 Task: Sort the products by relevance.
Action: Mouse pressed left at (23, 72)
Screenshot: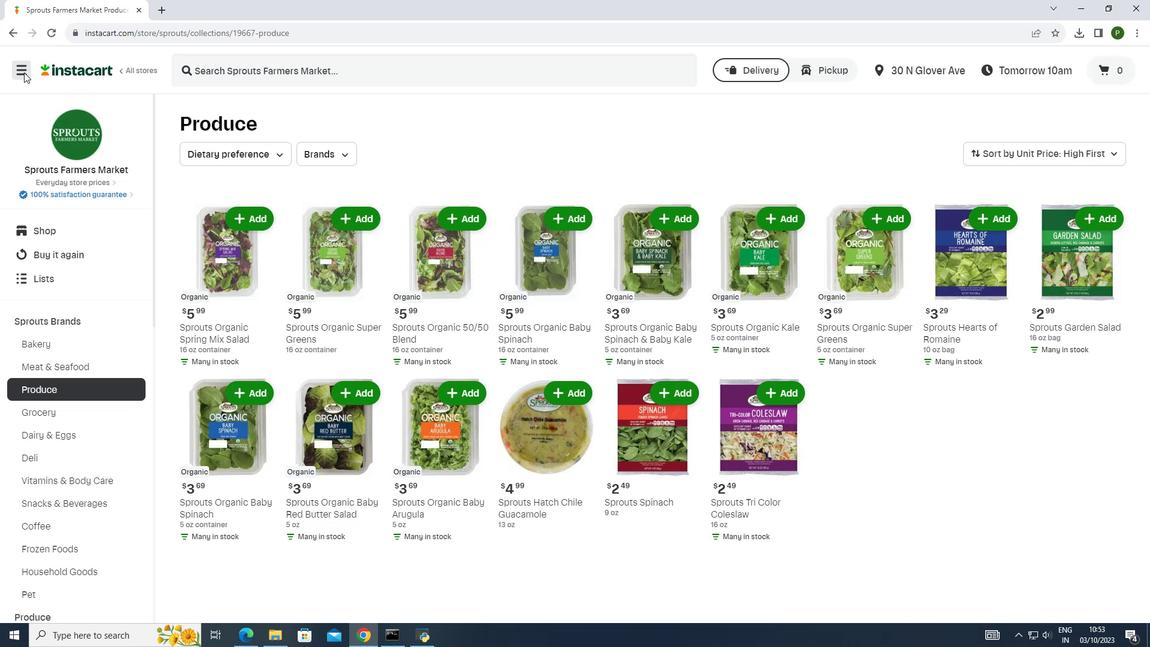 
Action: Mouse moved to (53, 320)
Screenshot: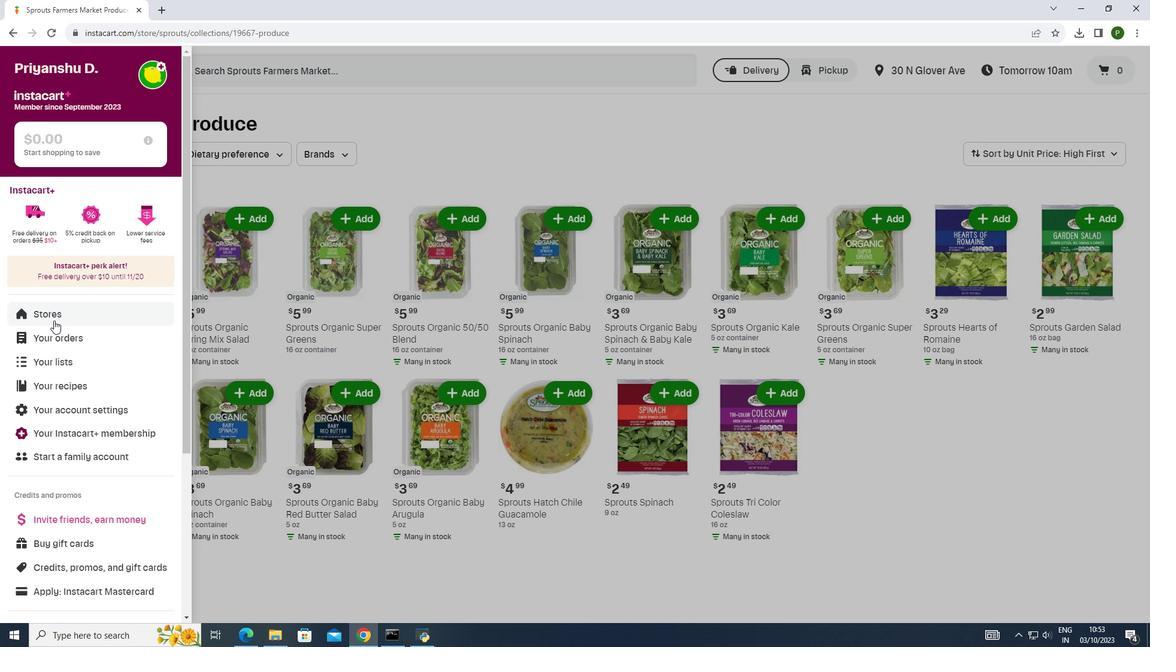 
Action: Mouse pressed left at (53, 320)
Screenshot: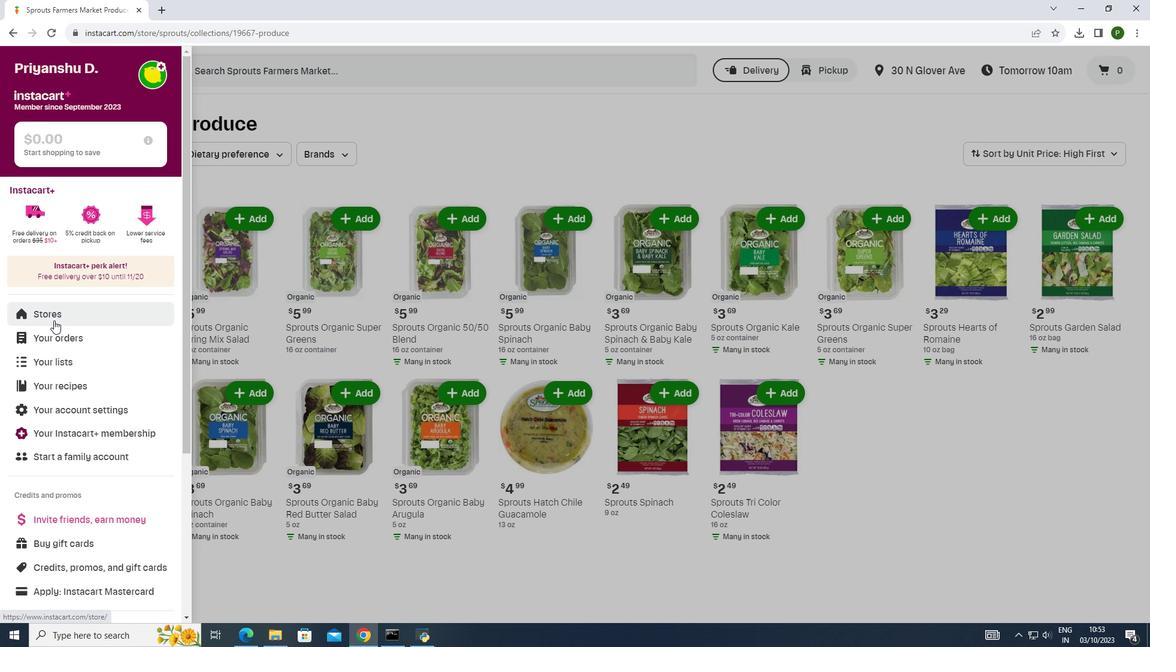 
Action: Mouse moved to (271, 129)
Screenshot: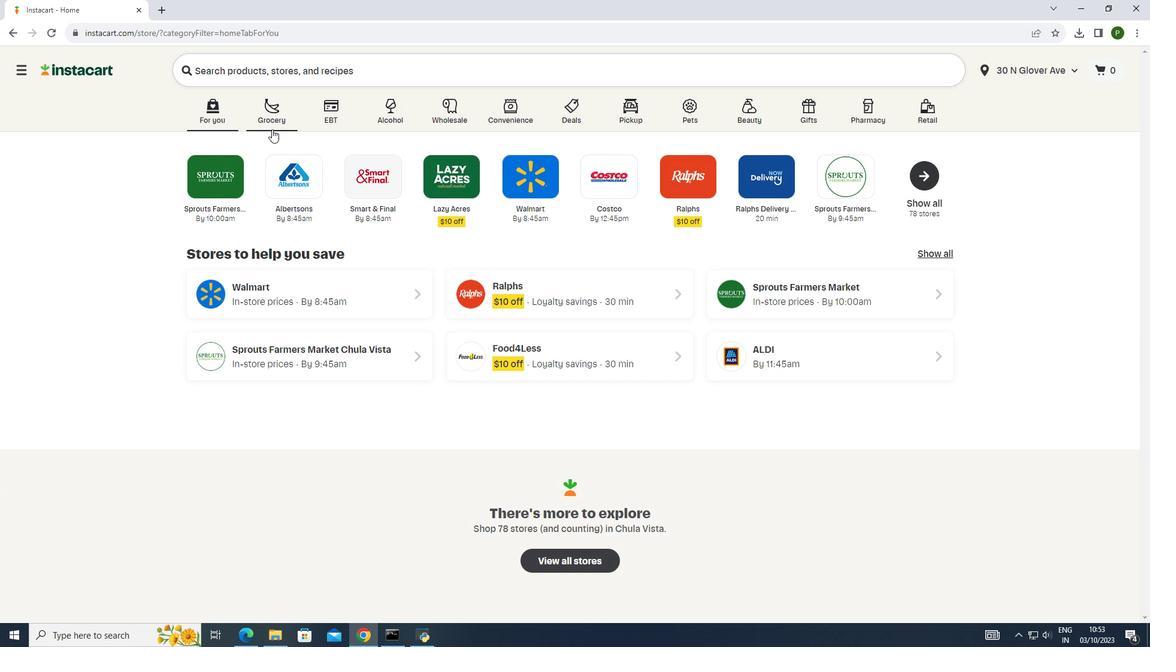
Action: Mouse pressed left at (271, 129)
Screenshot: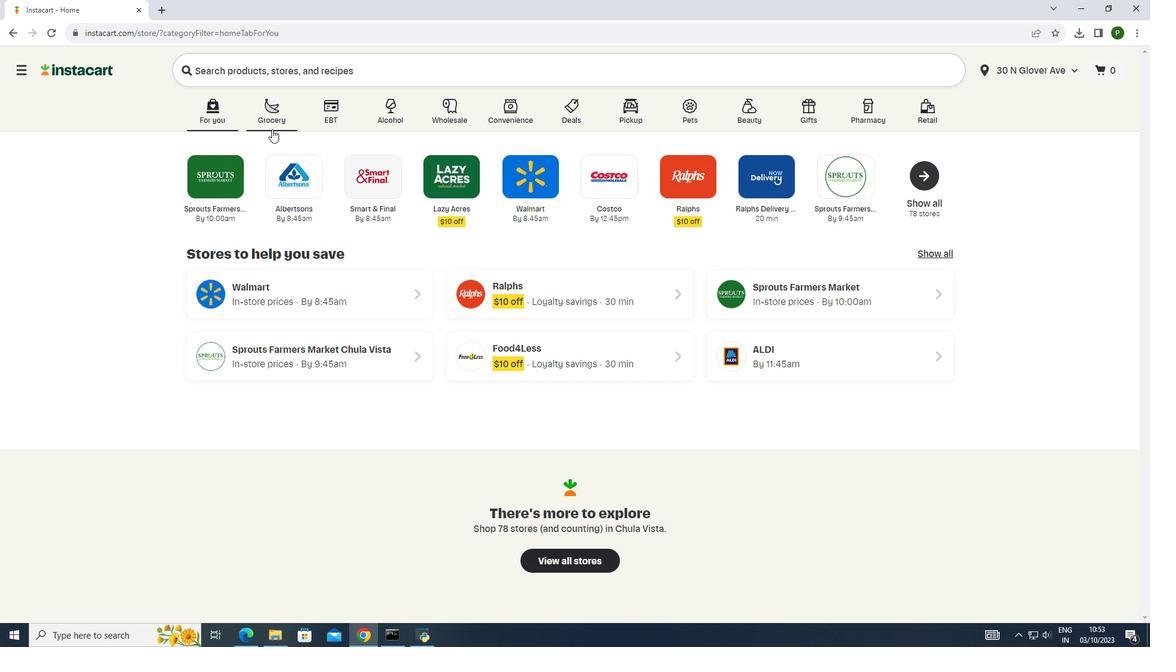 
Action: Mouse moved to (597, 168)
Screenshot: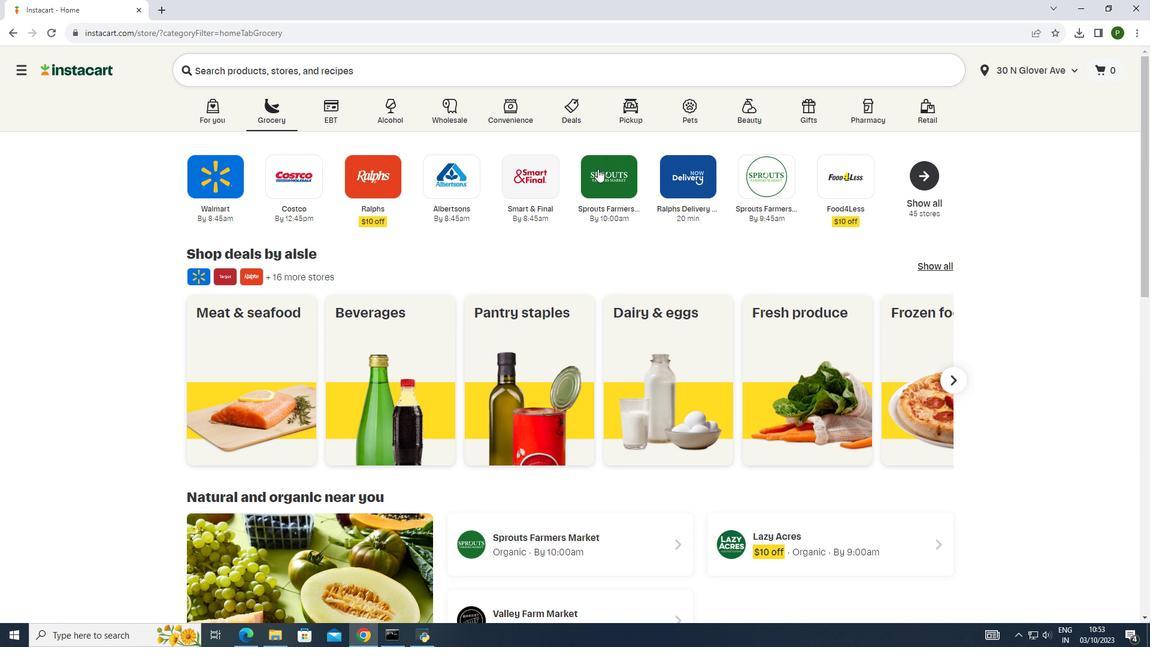 
Action: Mouse pressed left at (597, 168)
Screenshot: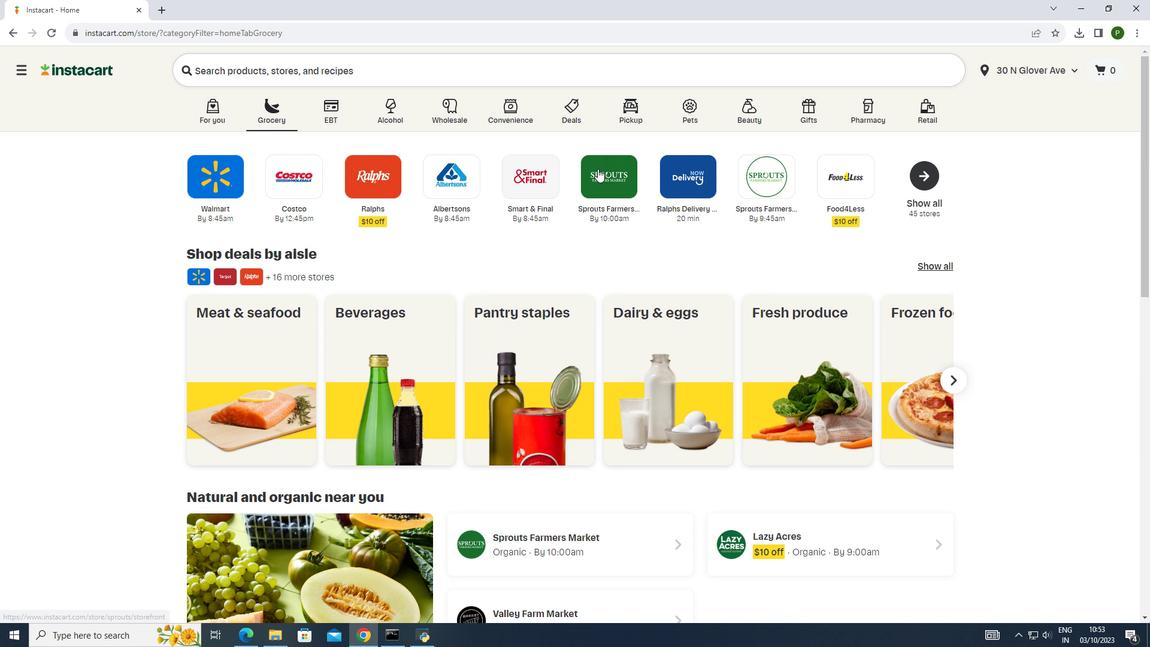 
Action: Mouse moved to (77, 324)
Screenshot: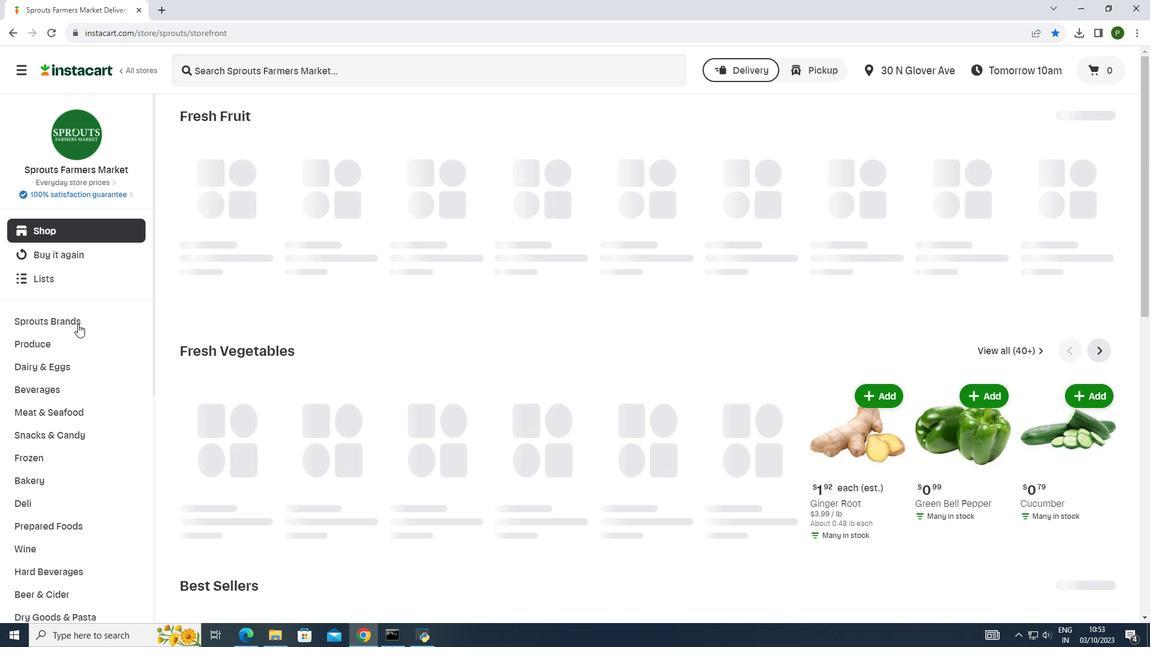 
Action: Mouse pressed left at (77, 324)
Screenshot: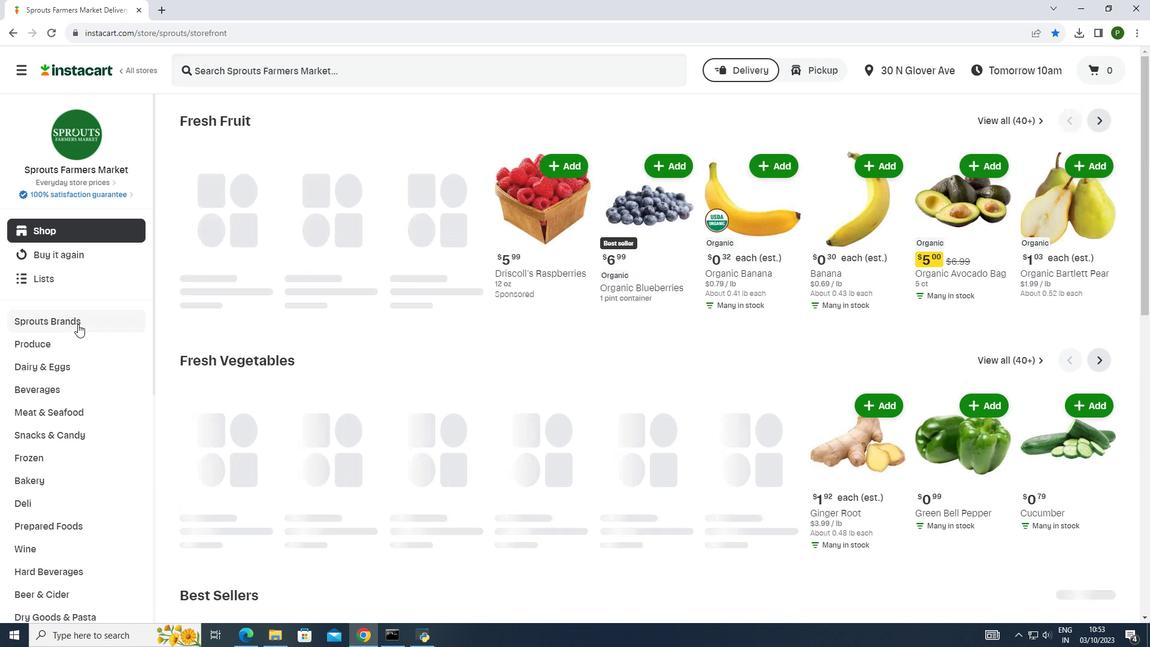 
Action: Mouse moved to (38, 386)
Screenshot: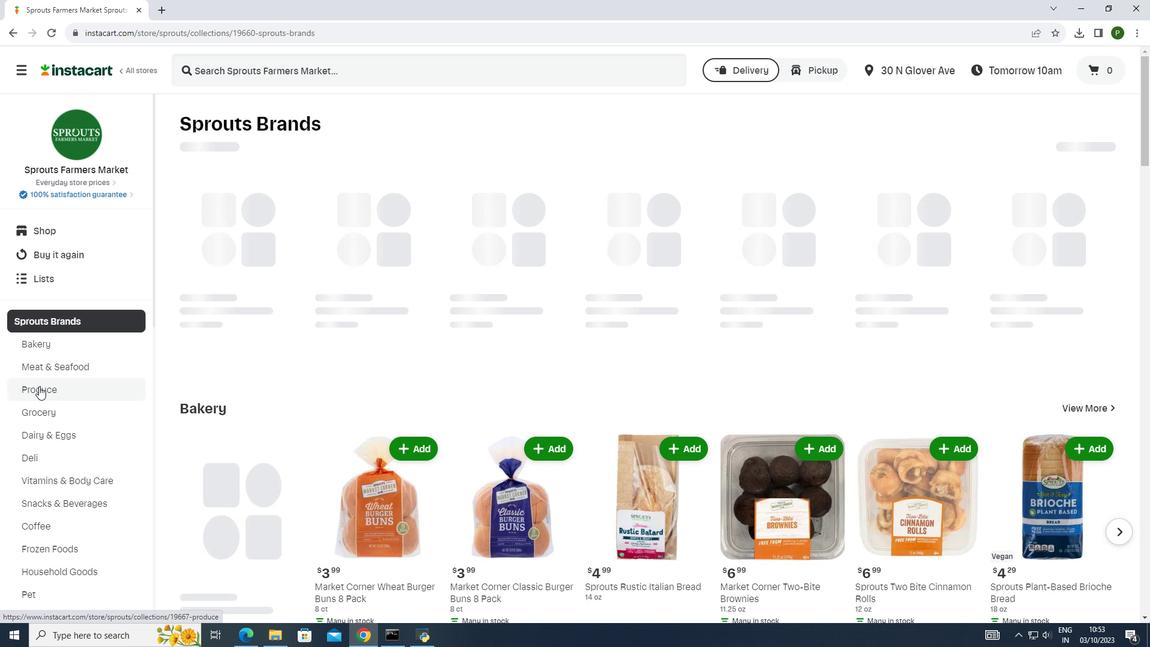 
Action: Mouse pressed left at (38, 386)
Screenshot: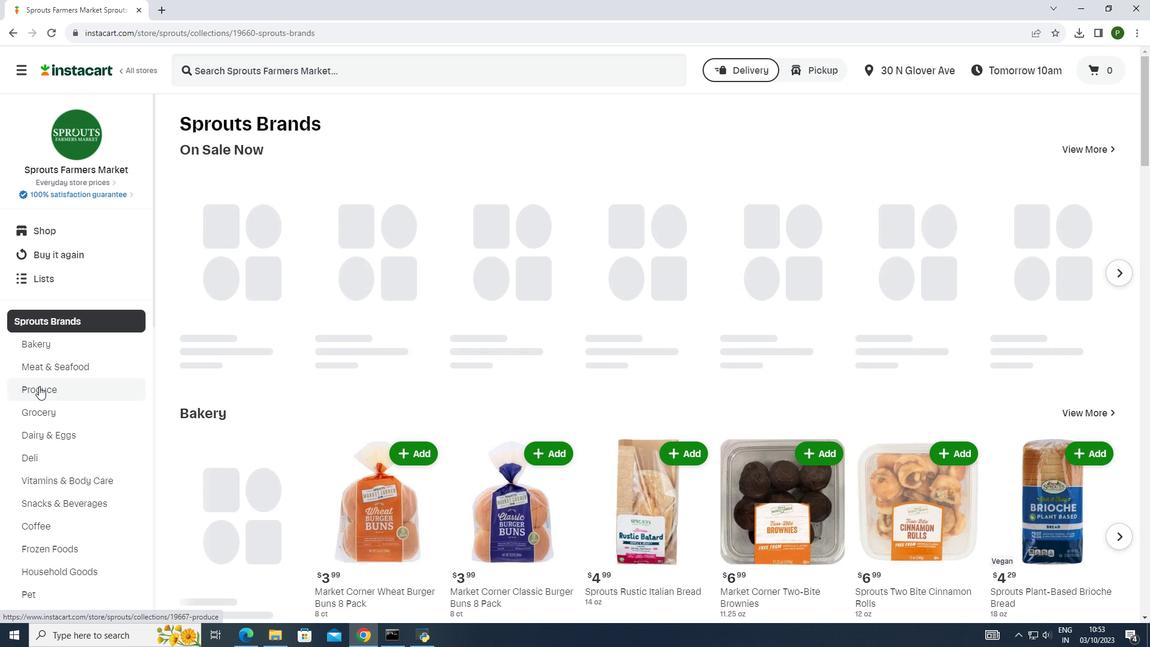 
Action: Mouse moved to (1044, 154)
Screenshot: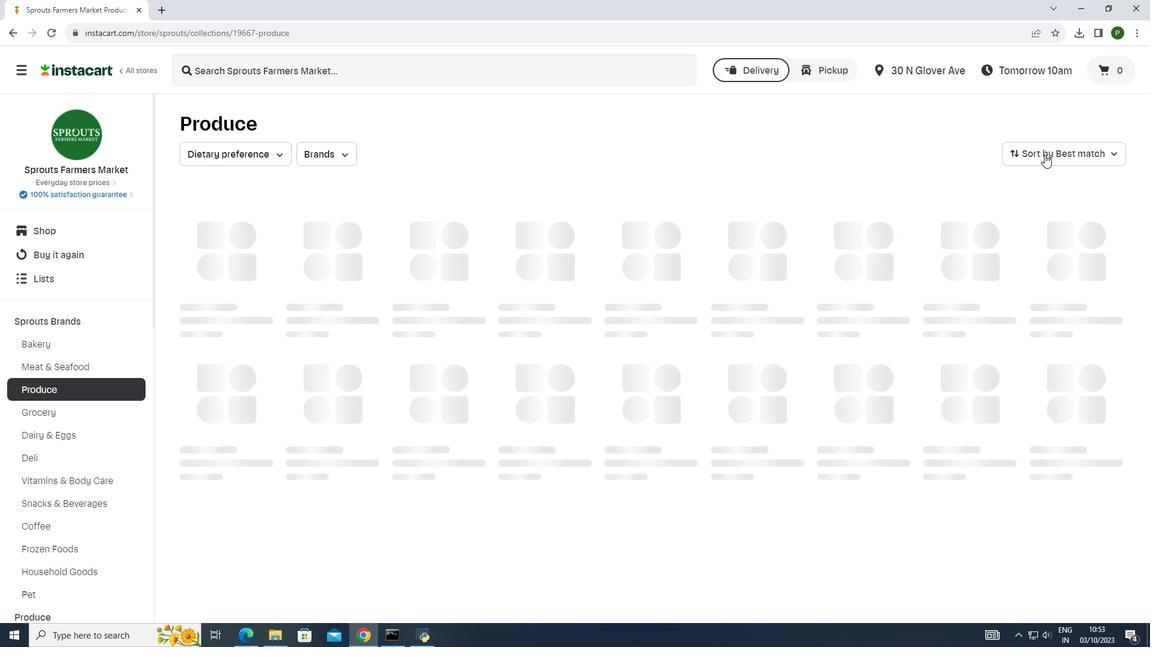 
Action: Mouse pressed left at (1044, 154)
Screenshot: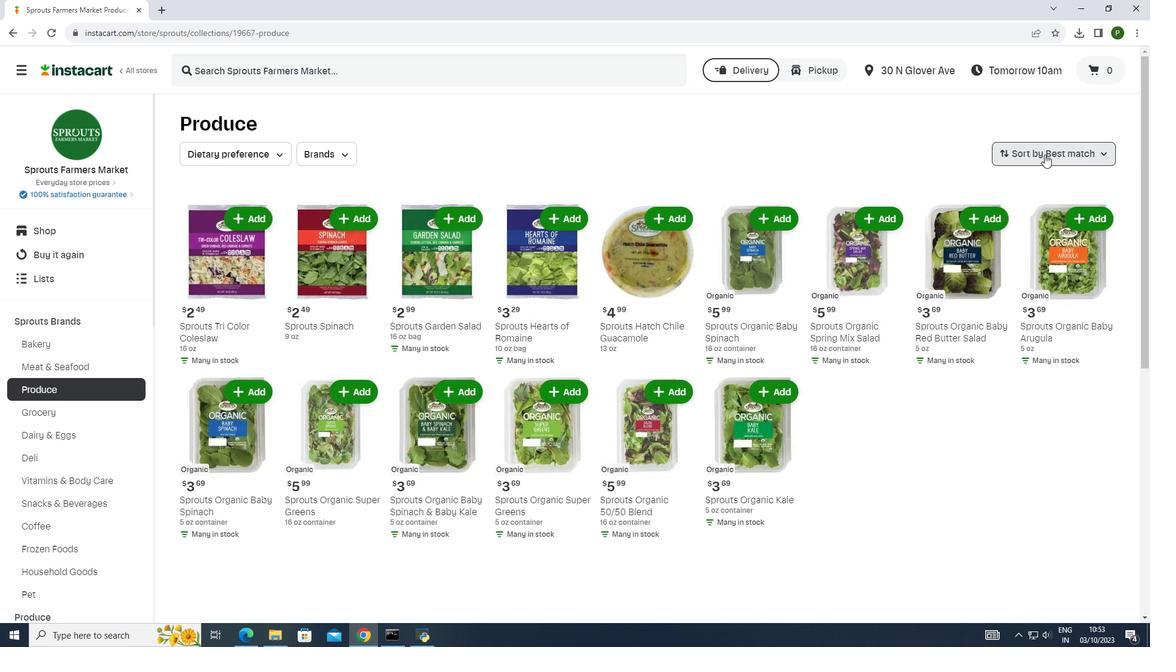 
Action: Mouse moved to (1048, 328)
Screenshot: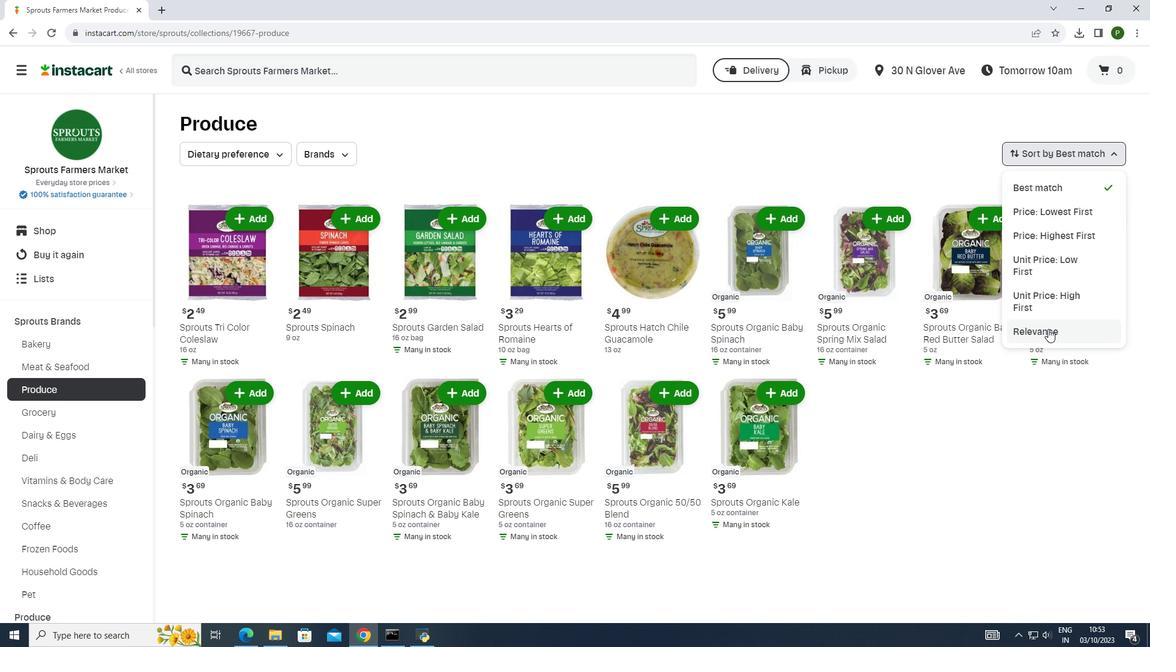 
Action: Mouse pressed left at (1048, 328)
Screenshot: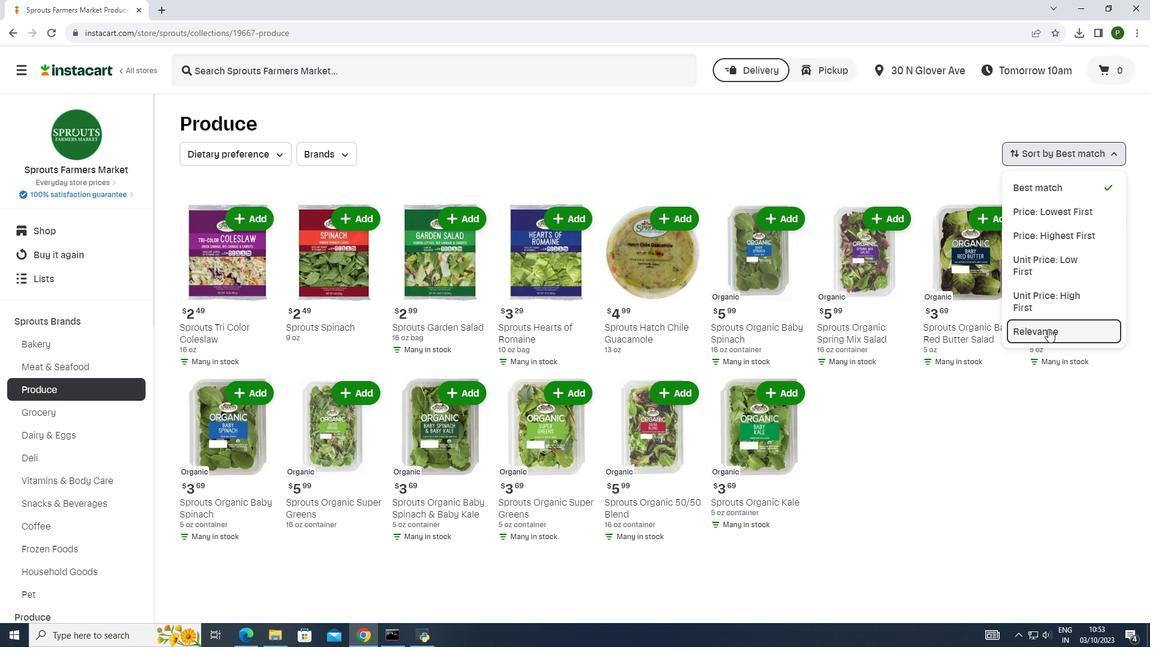 
Action: Mouse moved to (881, 259)
Screenshot: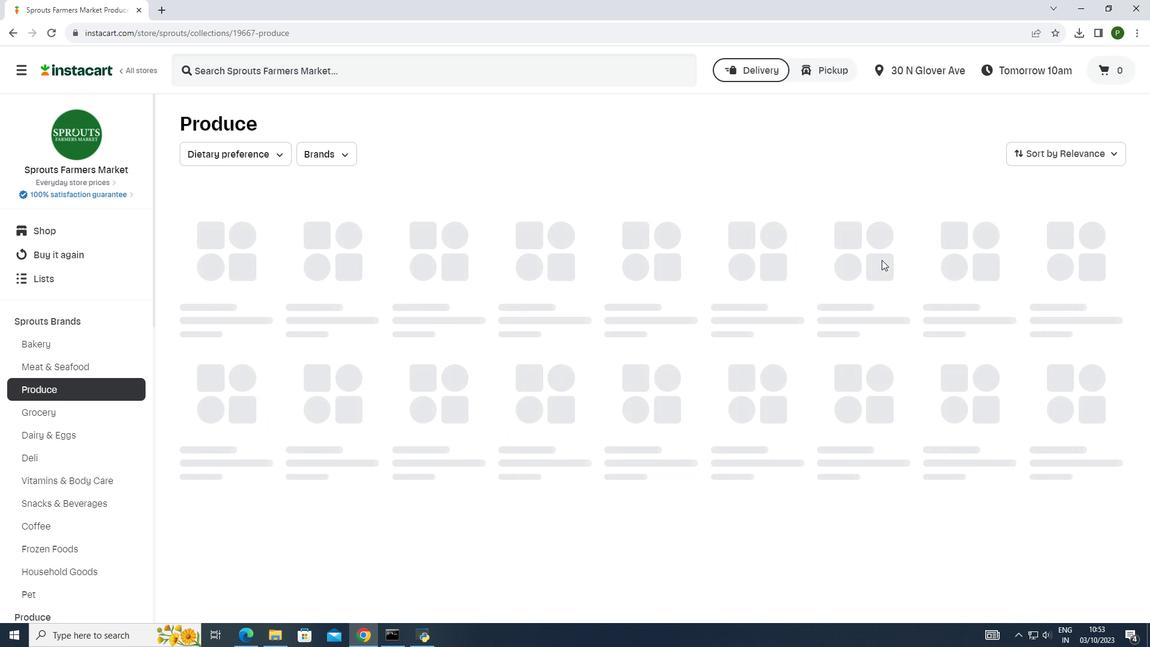 
